Task: Create a due date automation trigger when advanced on, on the monday before a card is due add dates not starting tomorrow at 11:00 AM.
Action: Mouse moved to (1020, 83)
Screenshot: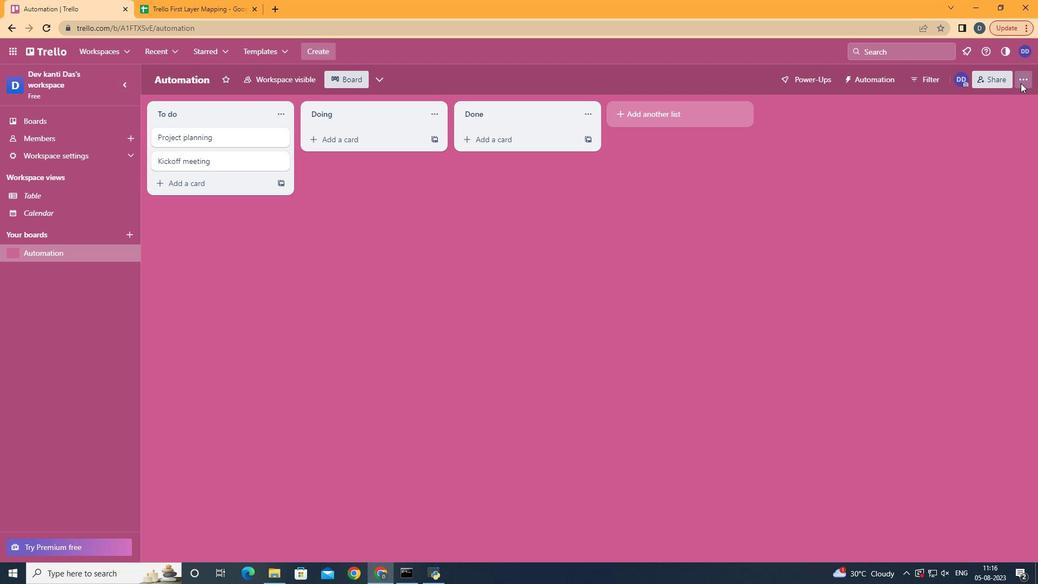 
Action: Mouse pressed left at (1020, 83)
Screenshot: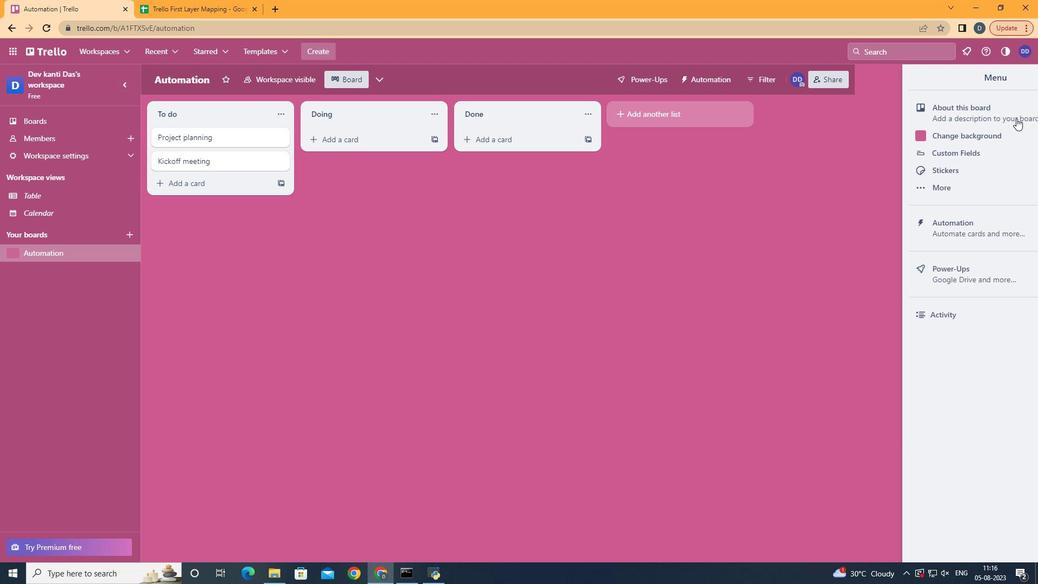 
Action: Mouse moved to (955, 215)
Screenshot: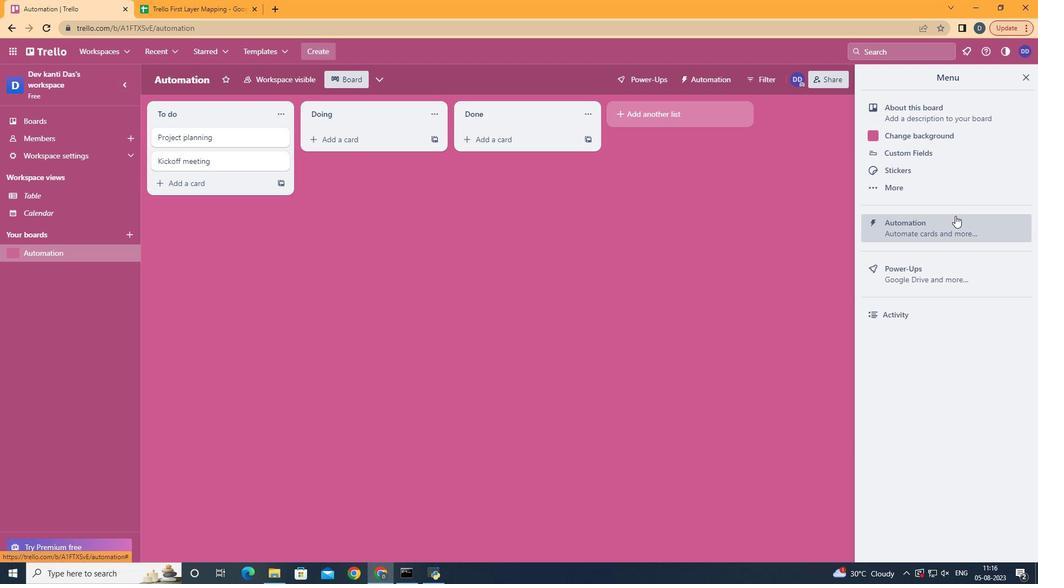 
Action: Mouse pressed left at (955, 215)
Screenshot: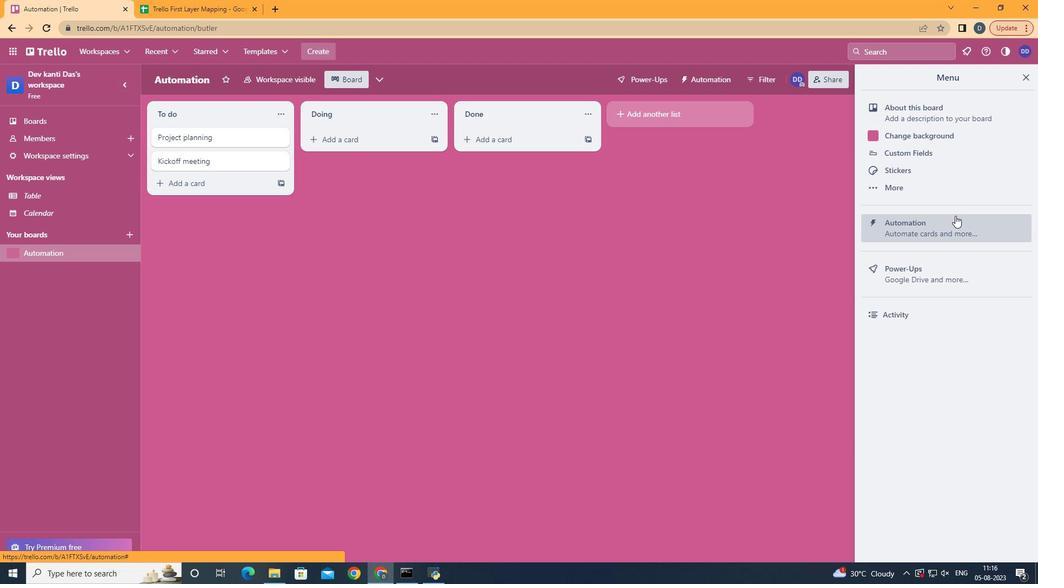 
Action: Mouse moved to (204, 225)
Screenshot: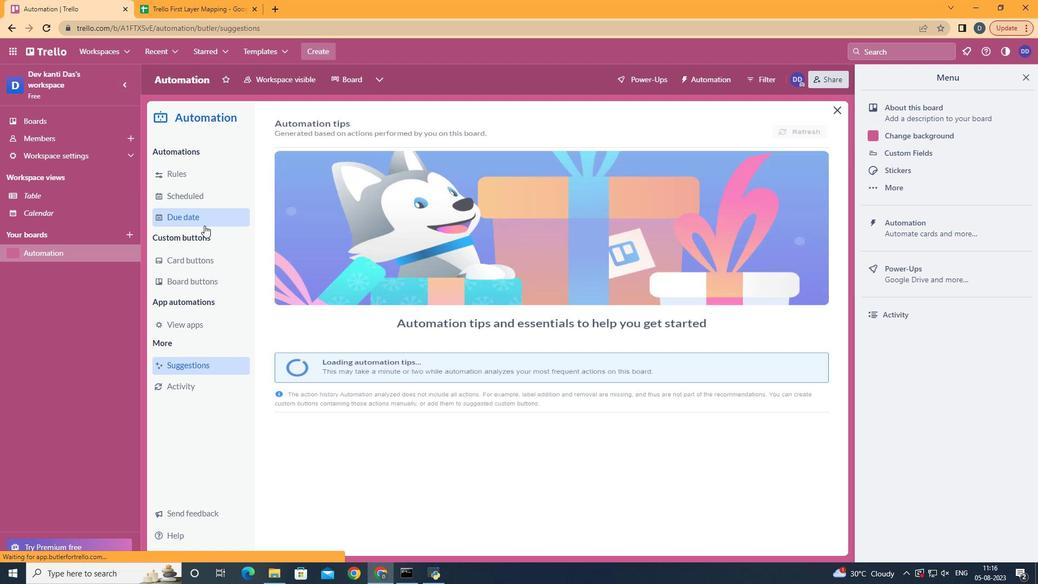 
Action: Mouse pressed left at (204, 225)
Screenshot: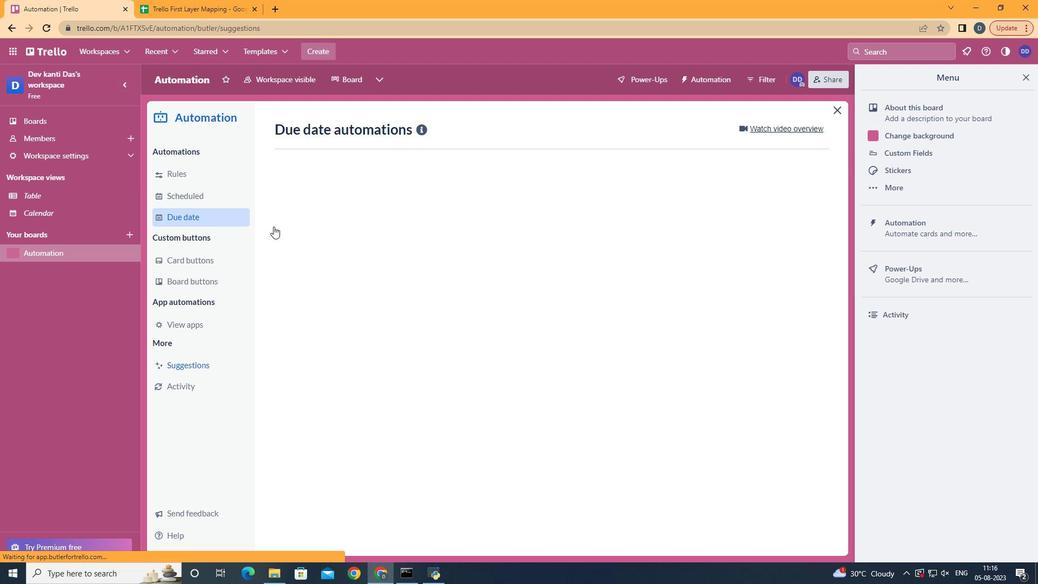 
Action: Mouse moved to (775, 127)
Screenshot: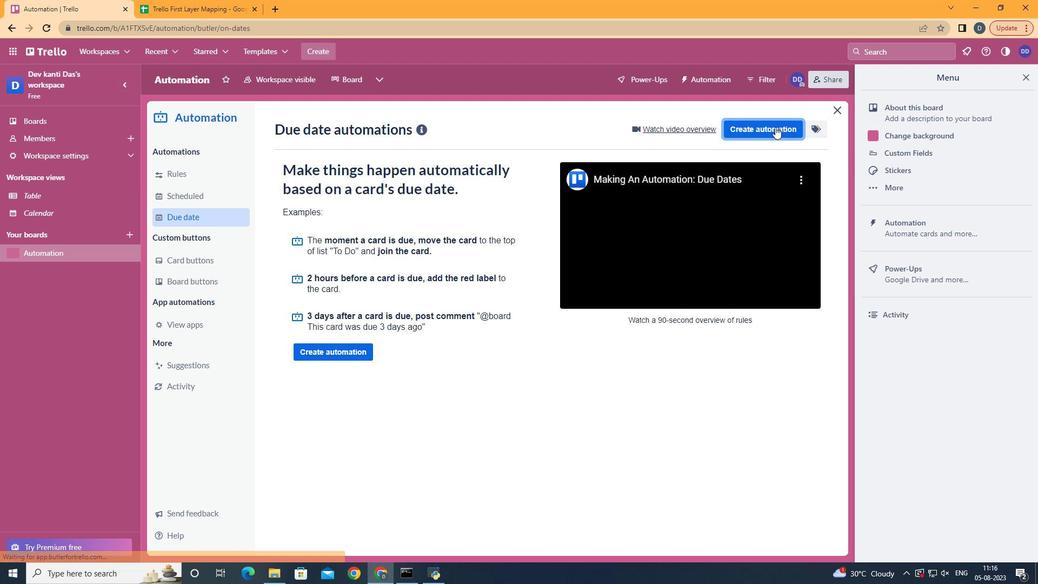 
Action: Mouse pressed left at (775, 127)
Screenshot: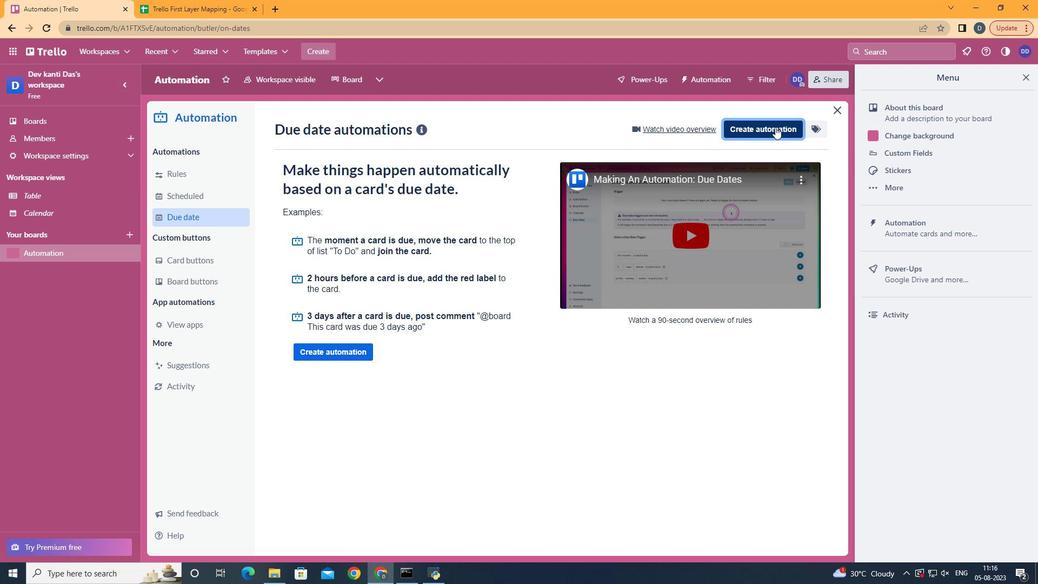 
Action: Mouse moved to (581, 236)
Screenshot: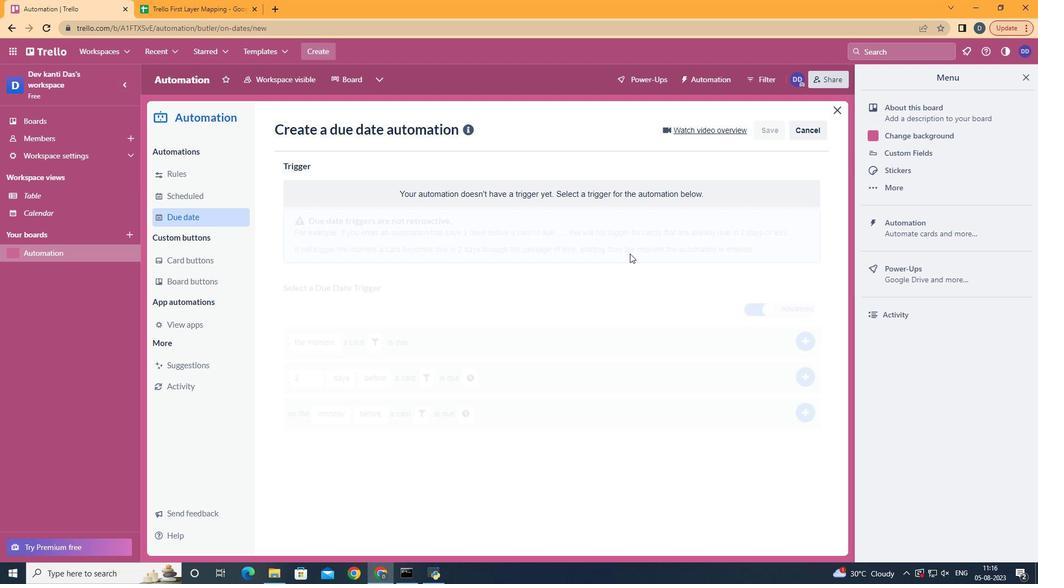 
Action: Mouse pressed left at (581, 236)
Screenshot: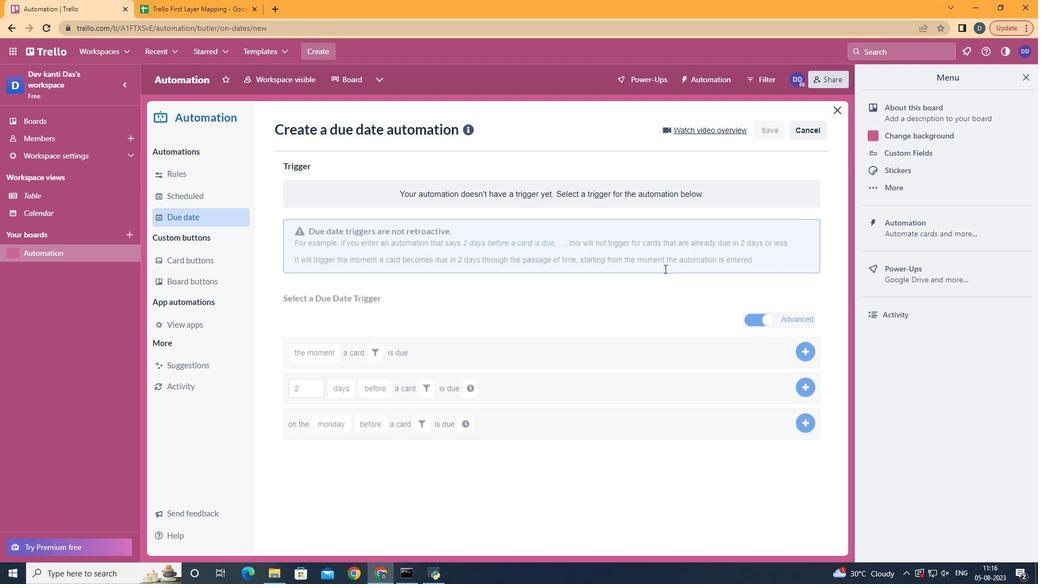 
Action: Mouse moved to (343, 283)
Screenshot: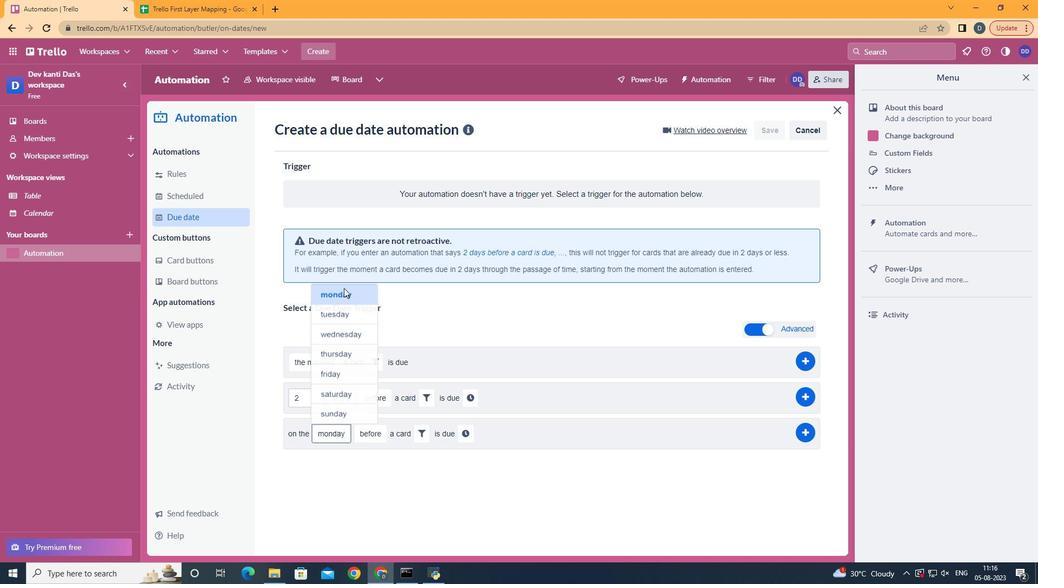 
Action: Mouse pressed left at (343, 283)
Screenshot: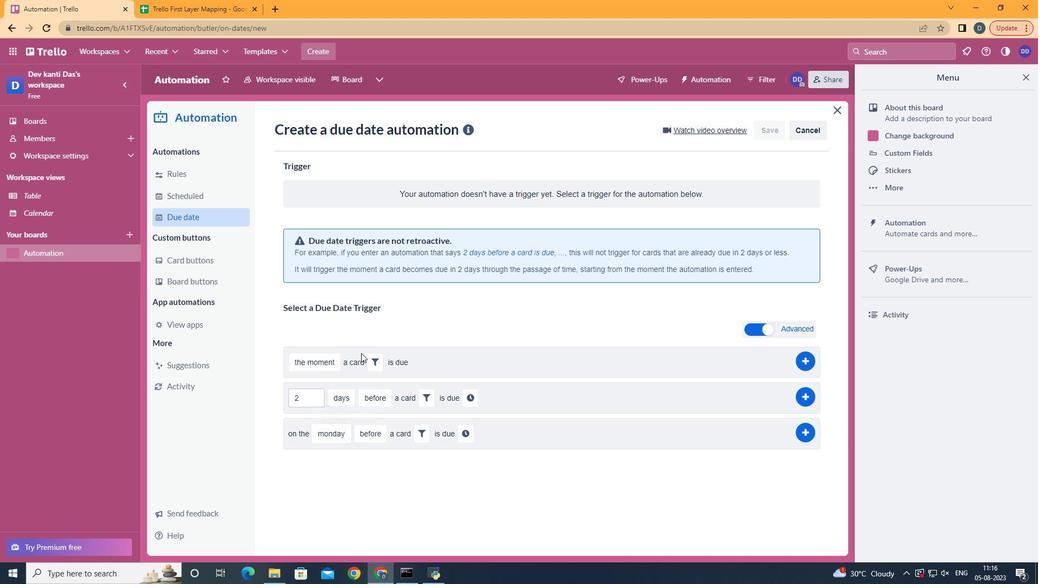 
Action: Mouse moved to (373, 453)
Screenshot: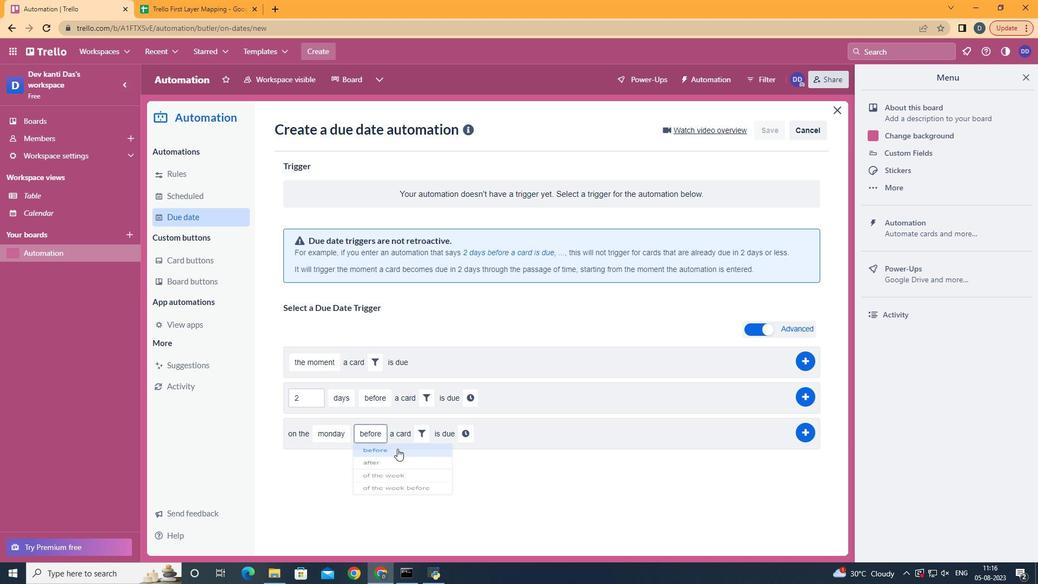 
Action: Mouse pressed left at (373, 453)
Screenshot: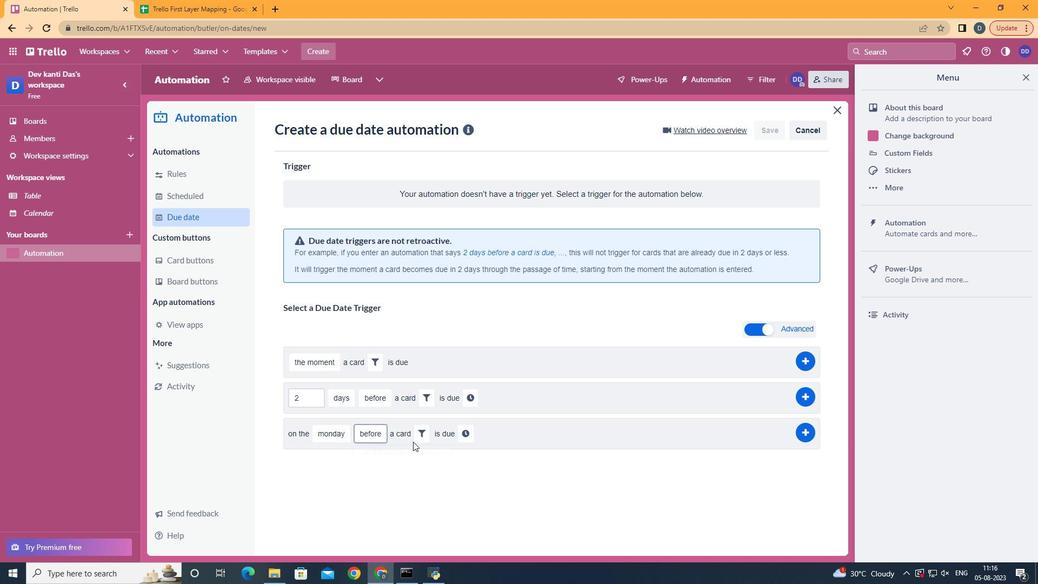 
Action: Mouse moved to (432, 433)
Screenshot: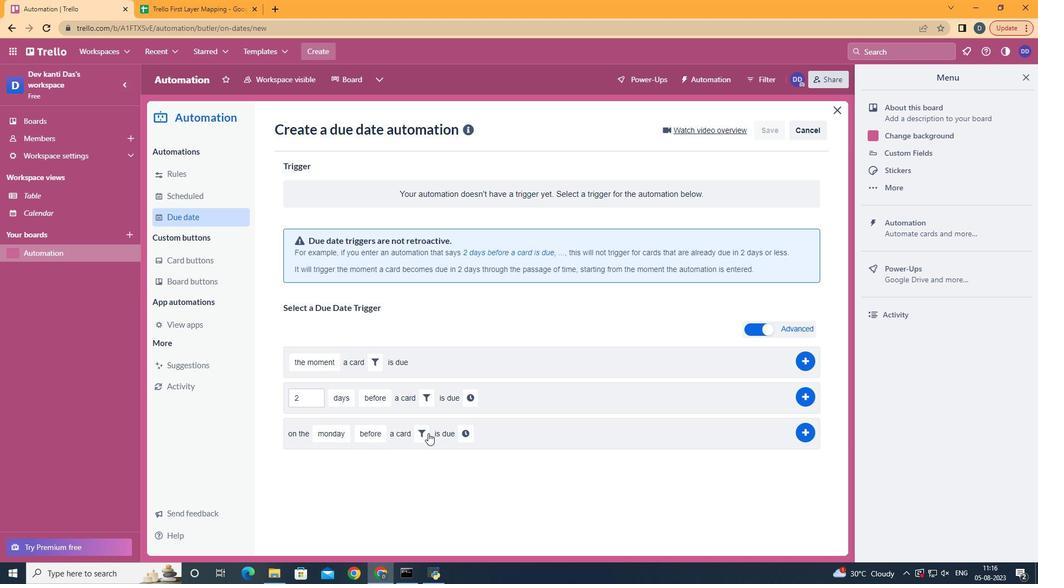 
Action: Mouse pressed left at (432, 433)
Screenshot: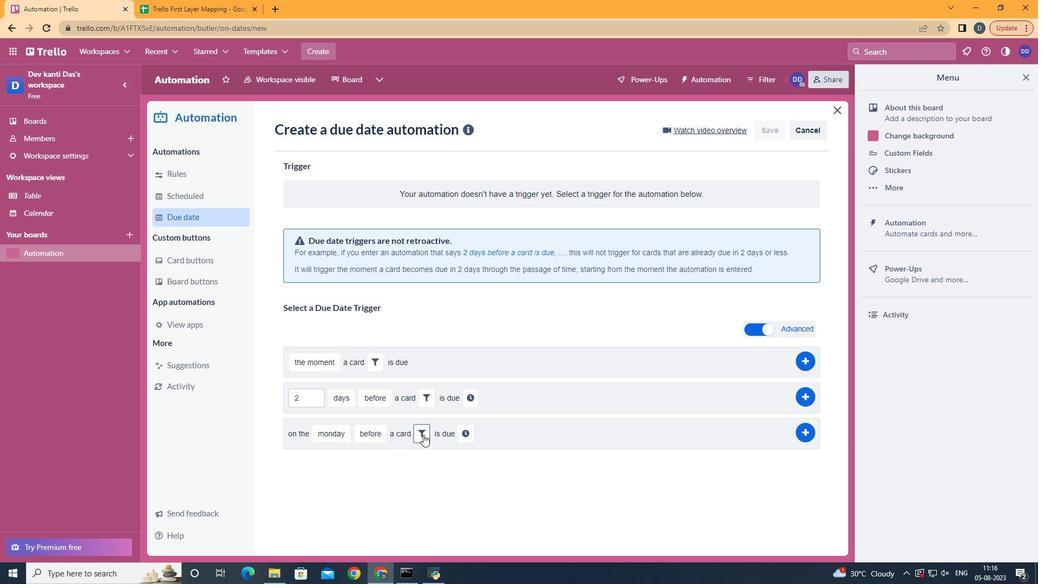 
Action: Mouse moved to (423, 434)
Screenshot: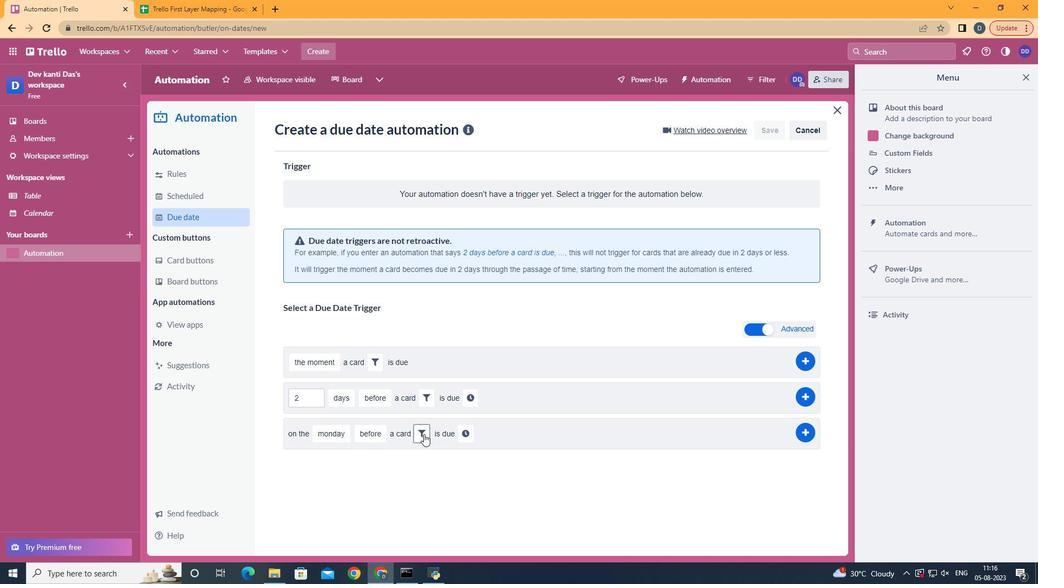 
Action: Mouse pressed left at (423, 434)
Screenshot: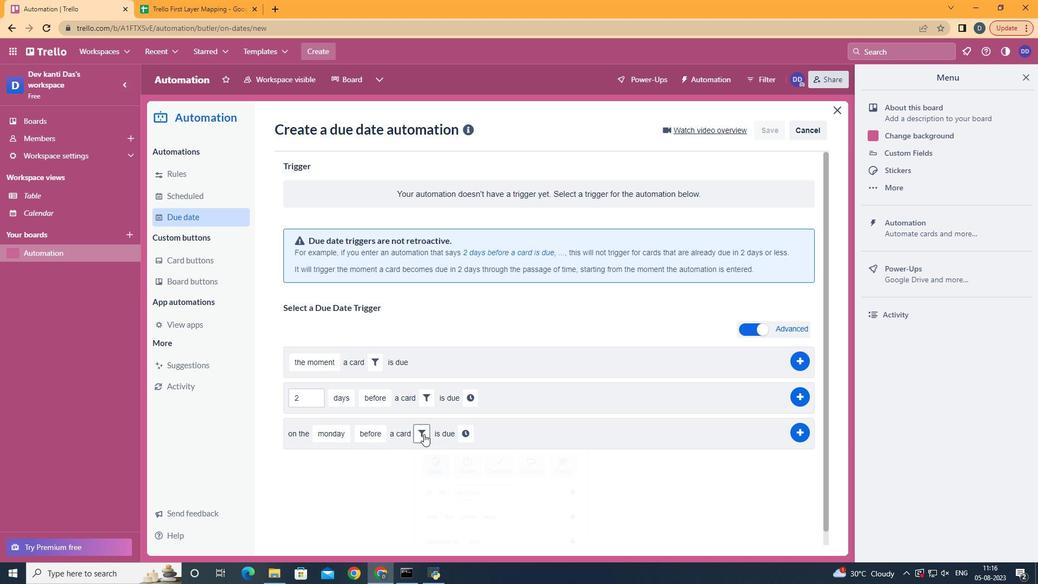 
Action: Mouse moved to (484, 471)
Screenshot: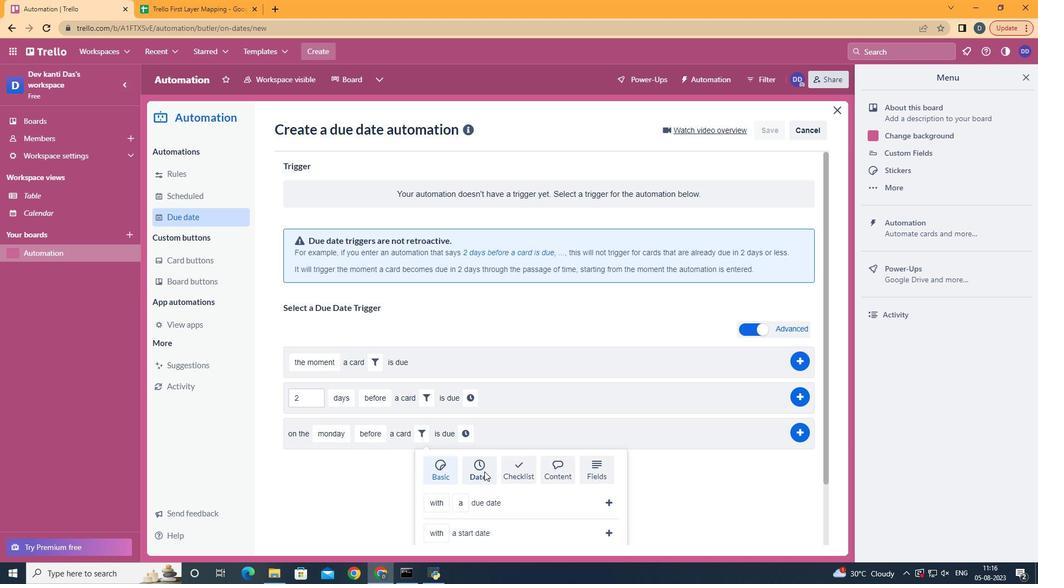 
Action: Mouse pressed left at (484, 471)
Screenshot: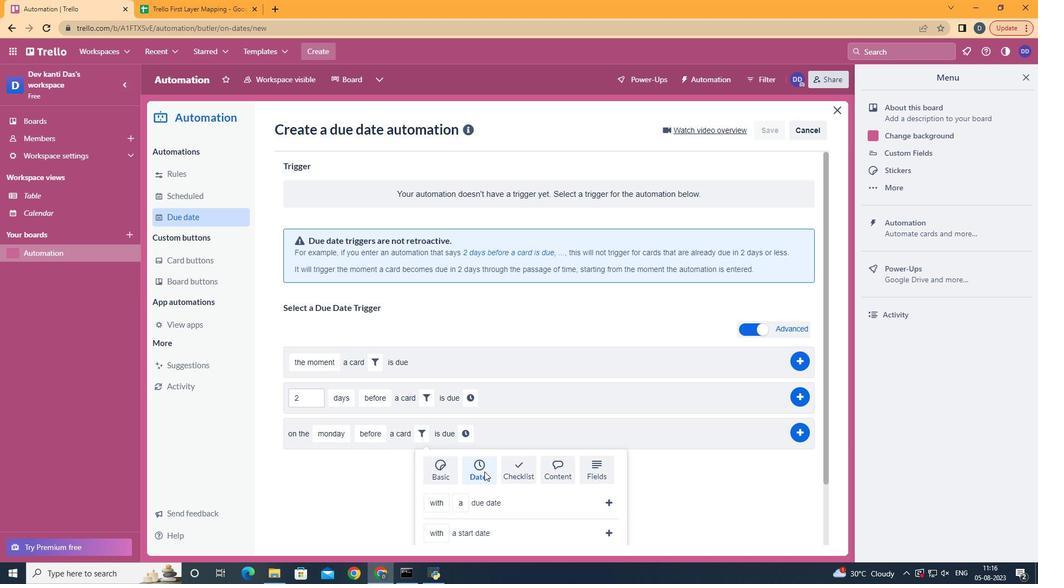 
Action: Mouse moved to (484, 471)
Screenshot: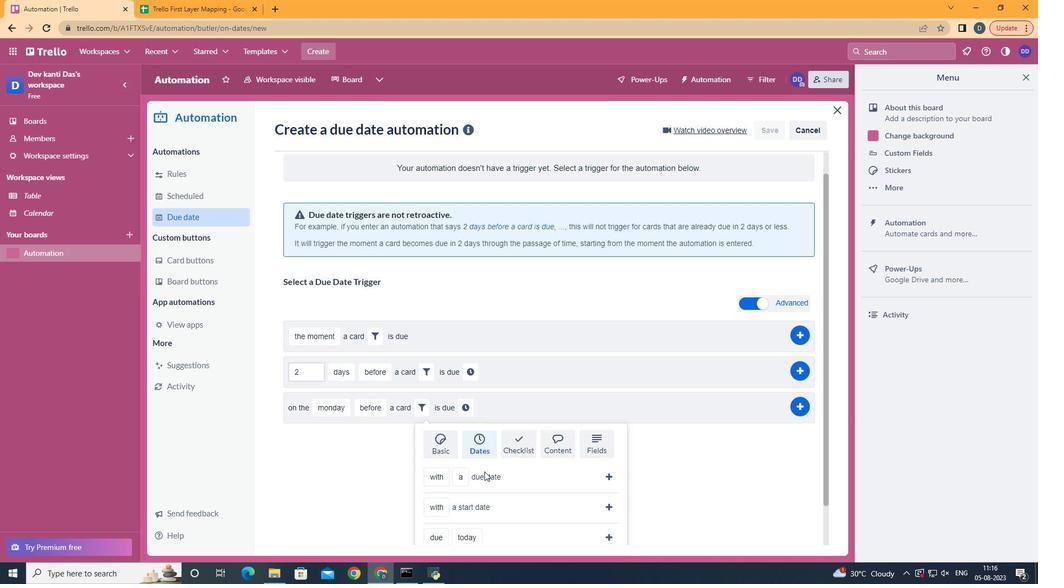 
Action: Mouse scrolled (484, 471) with delta (0, 0)
Screenshot: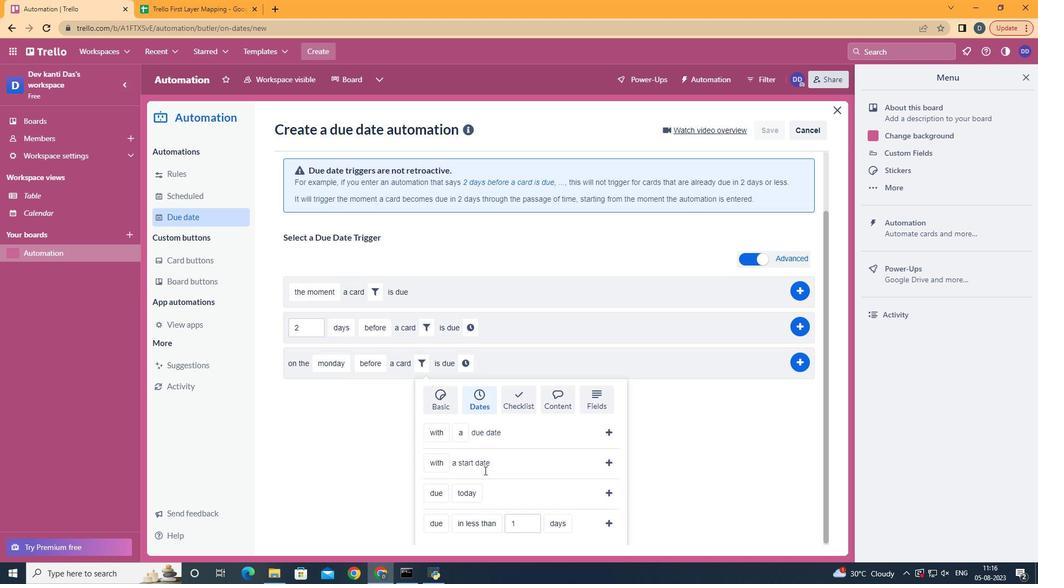 
Action: Mouse scrolled (484, 471) with delta (0, 0)
Screenshot: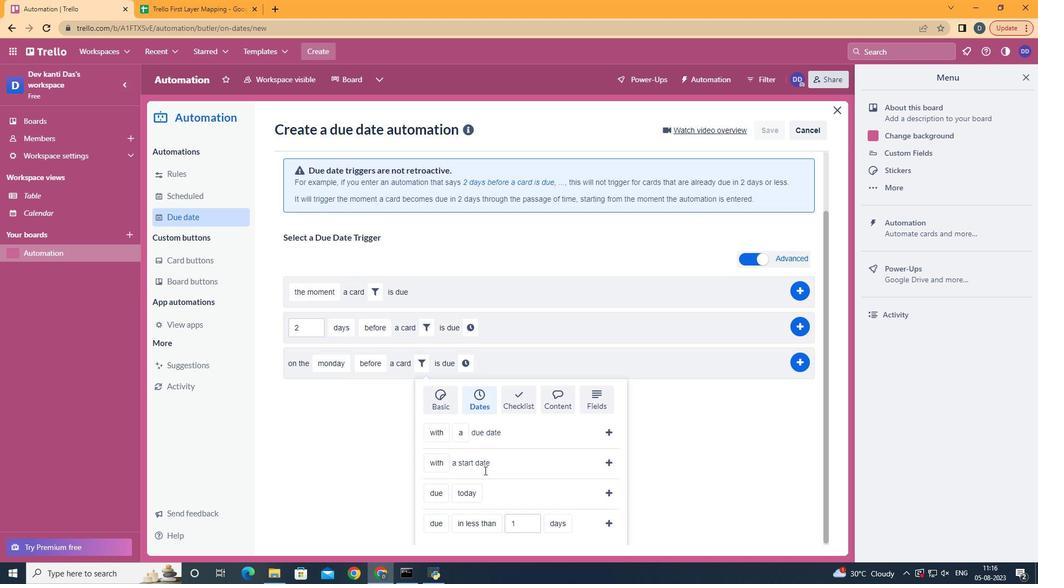 
Action: Mouse scrolled (484, 471) with delta (0, 0)
Screenshot: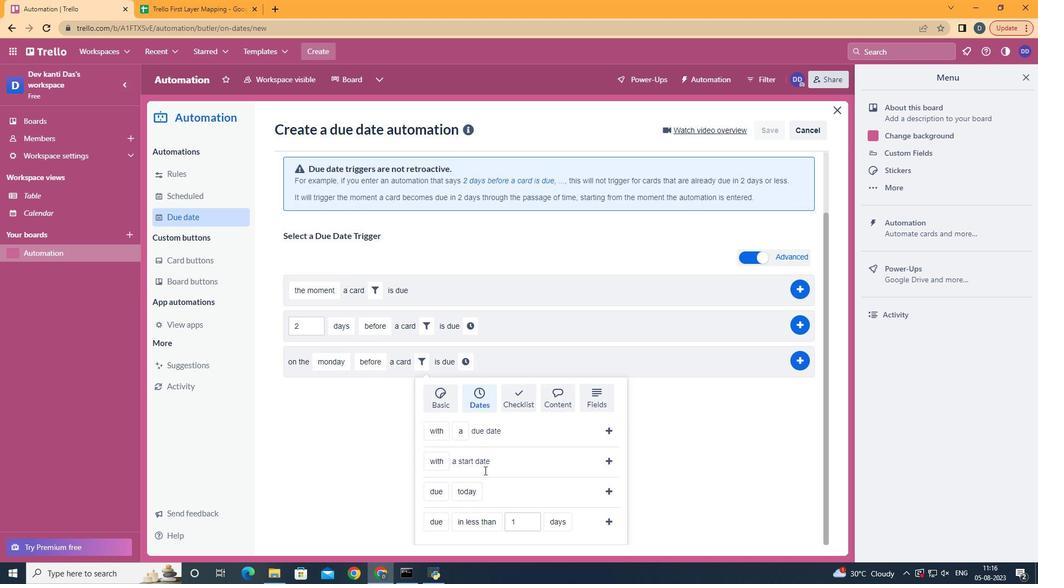 
Action: Mouse scrolled (484, 471) with delta (0, 0)
Screenshot: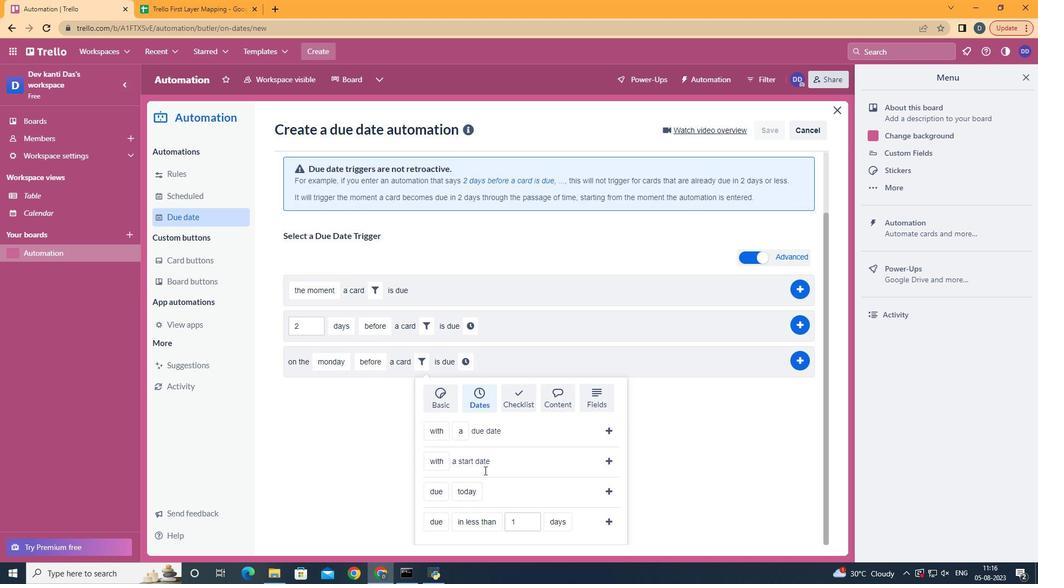 
Action: Mouse moved to (446, 474)
Screenshot: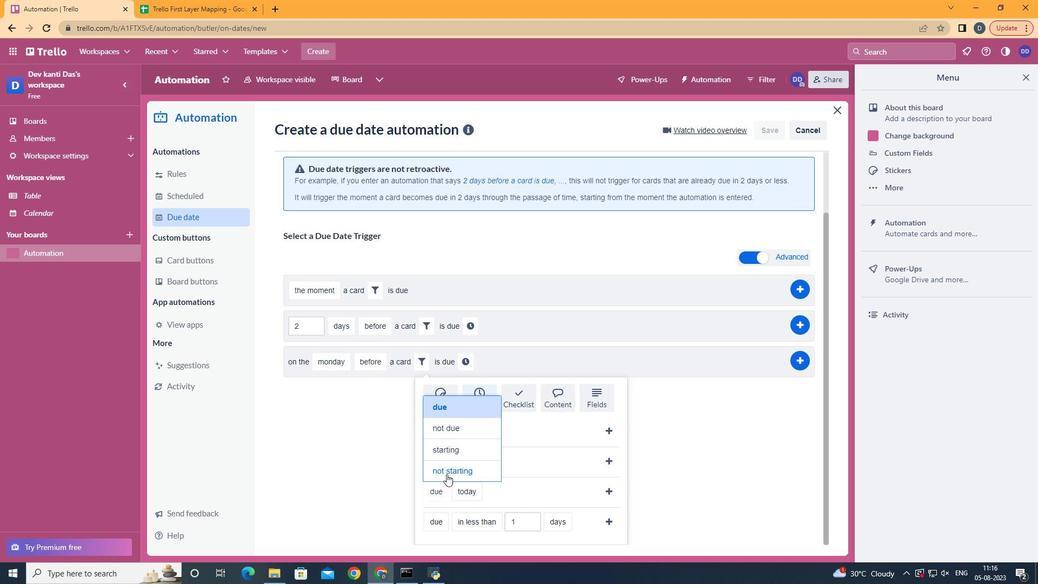 
Action: Mouse pressed left at (446, 474)
Screenshot: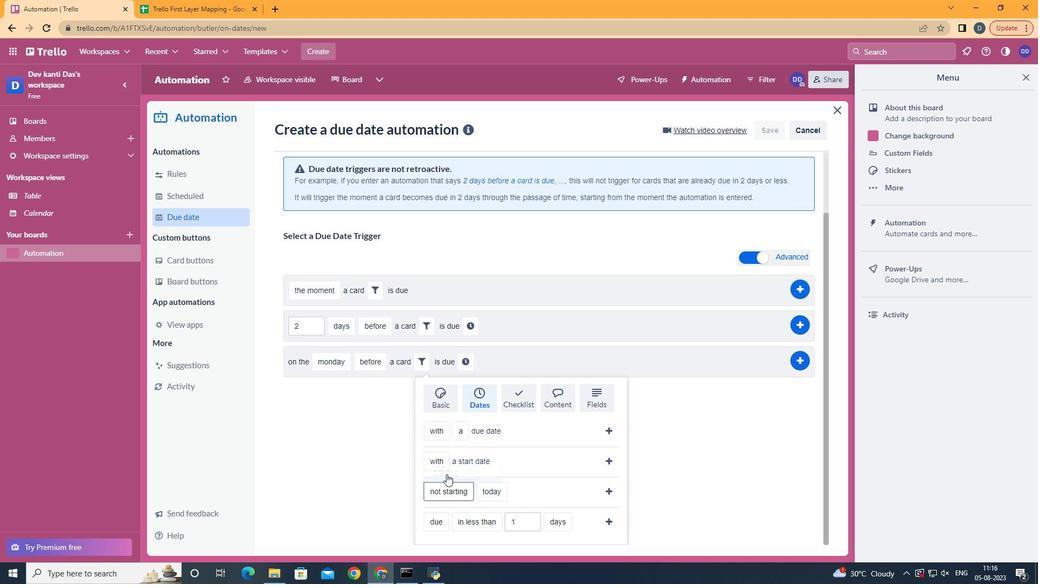 
Action: Mouse moved to (515, 385)
Screenshot: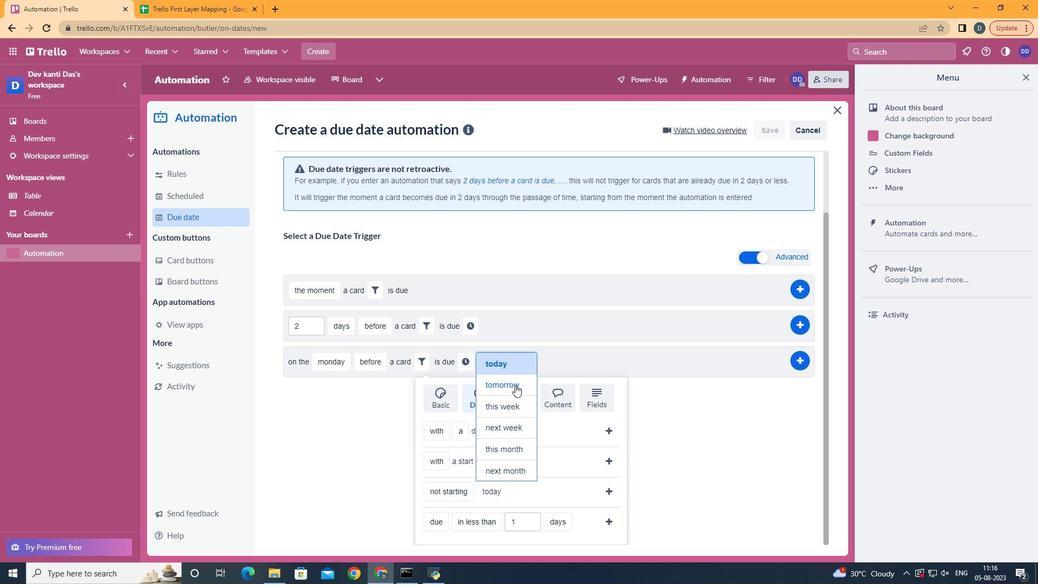 
Action: Mouse pressed left at (515, 385)
Screenshot: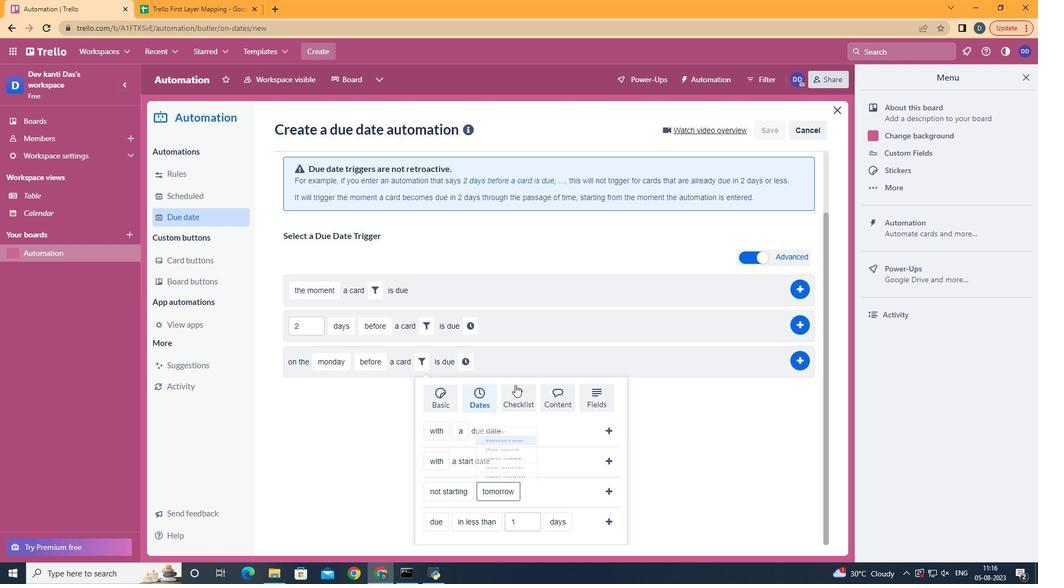 
Action: Mouse moved to (627, 488)
Screenshot: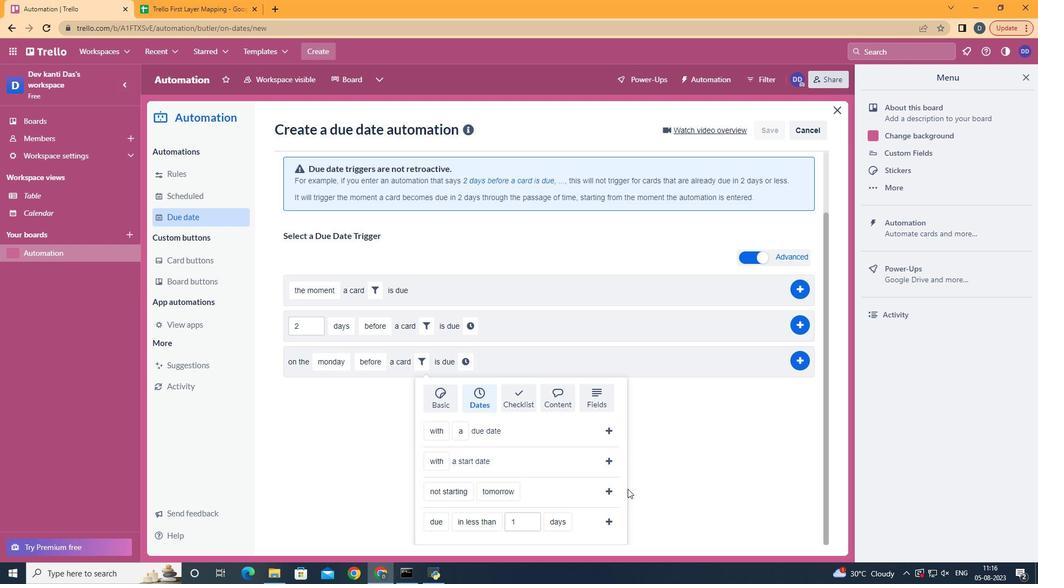 
Action: Mouse pressed left at (627, 488)
Screenshot: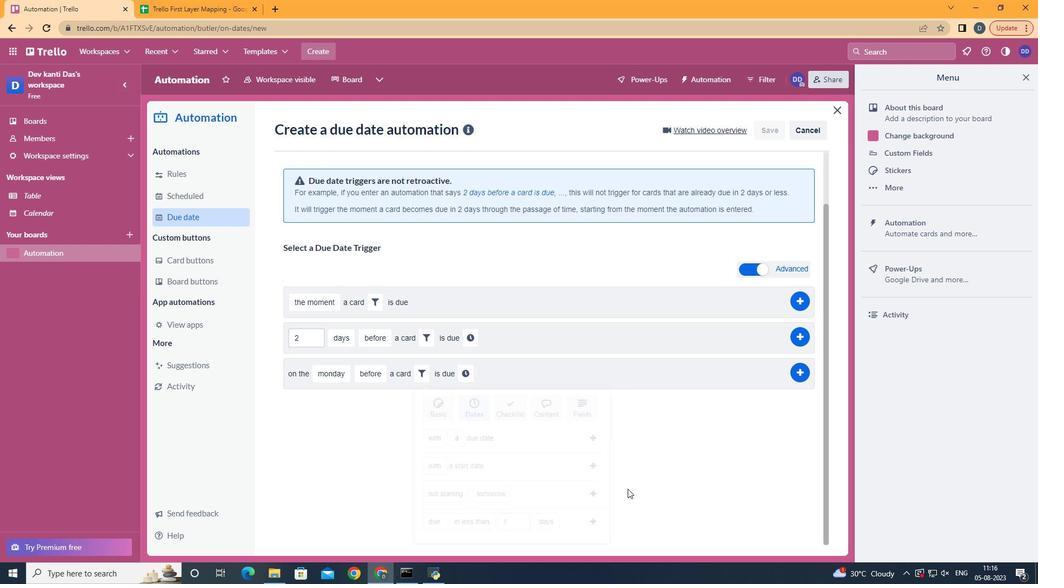 
Action: Mouse moved to (424, 441)
Screenshot: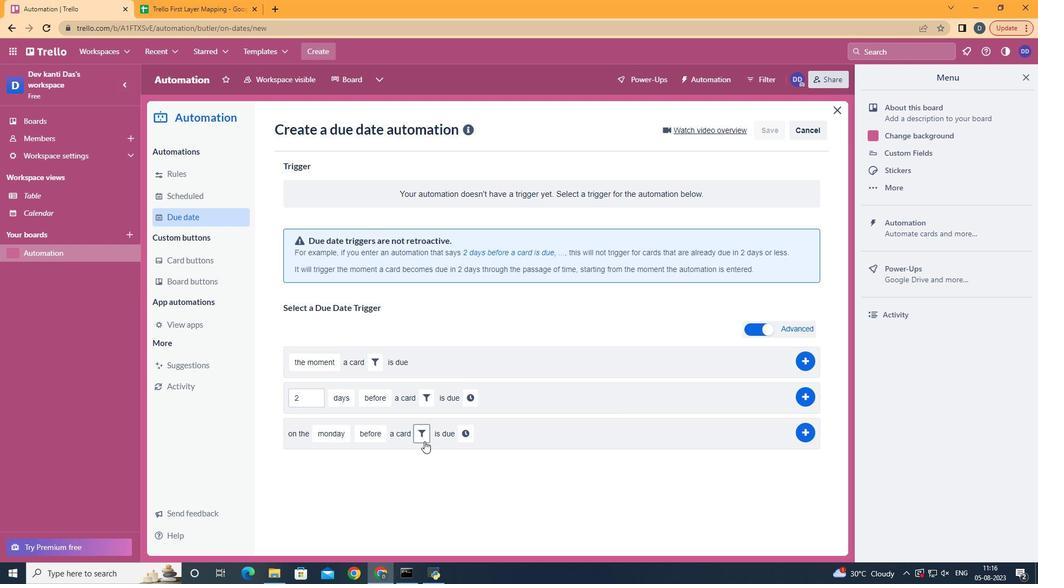 
Action: Mouse pressed left at (424, 441)
Screenshot: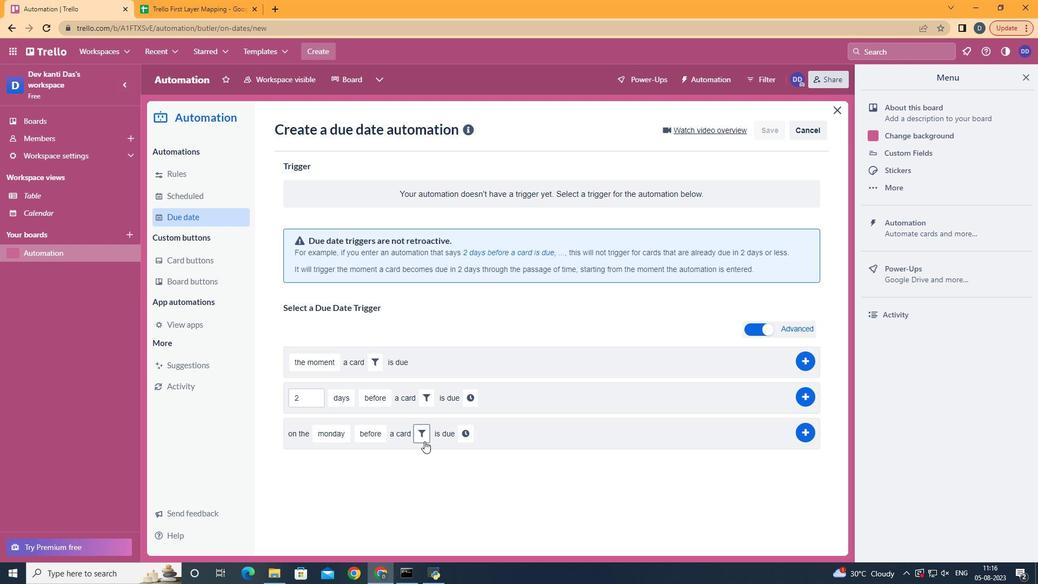 
Action: Mouse moved to (380, 306)
Screenshot: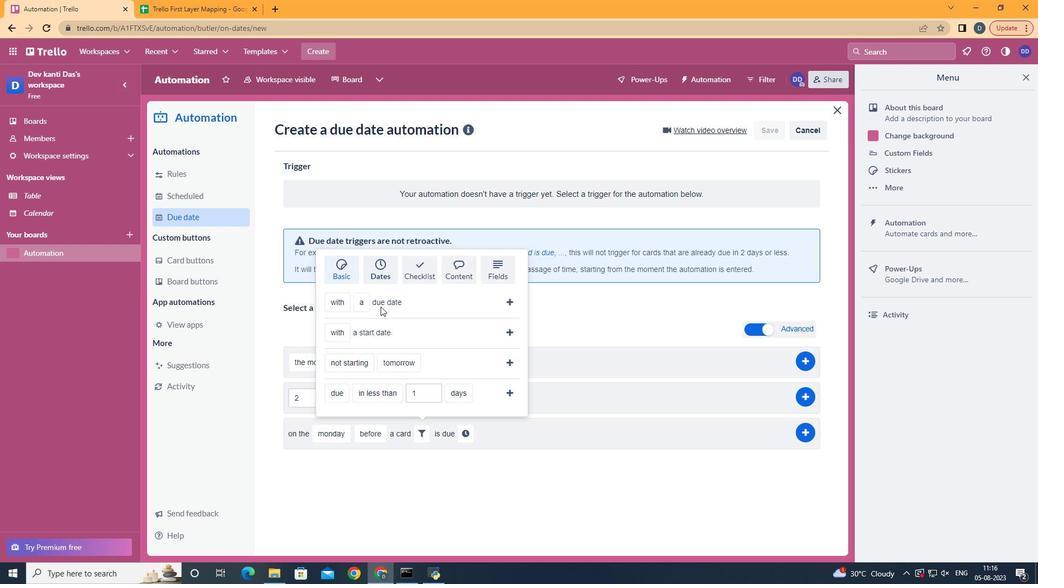 
Action: Mouse pressed left at (380, 306)
Screenshot: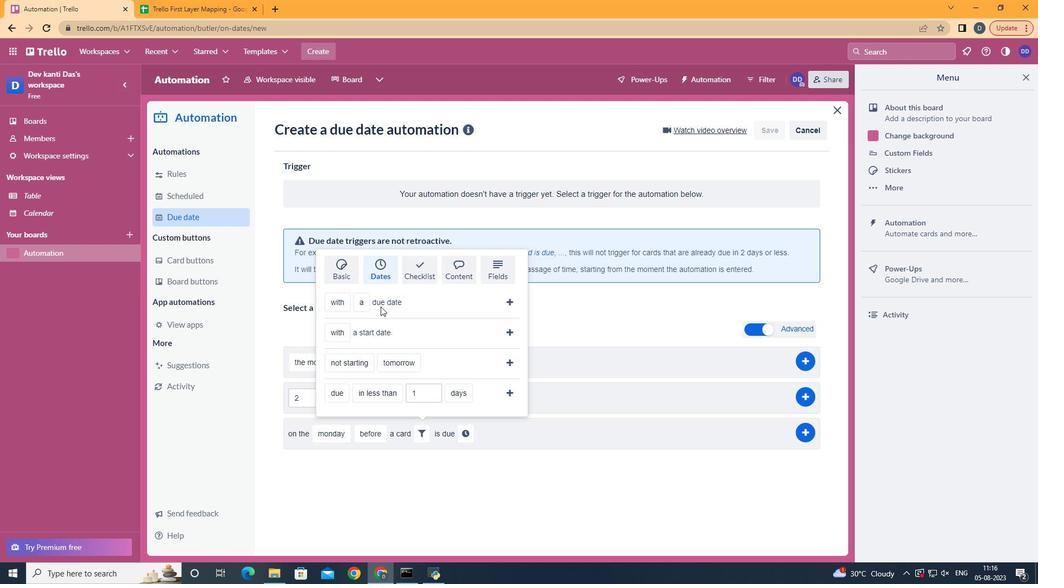 
Action: Mouse moved to (509, 365)
Screenshot: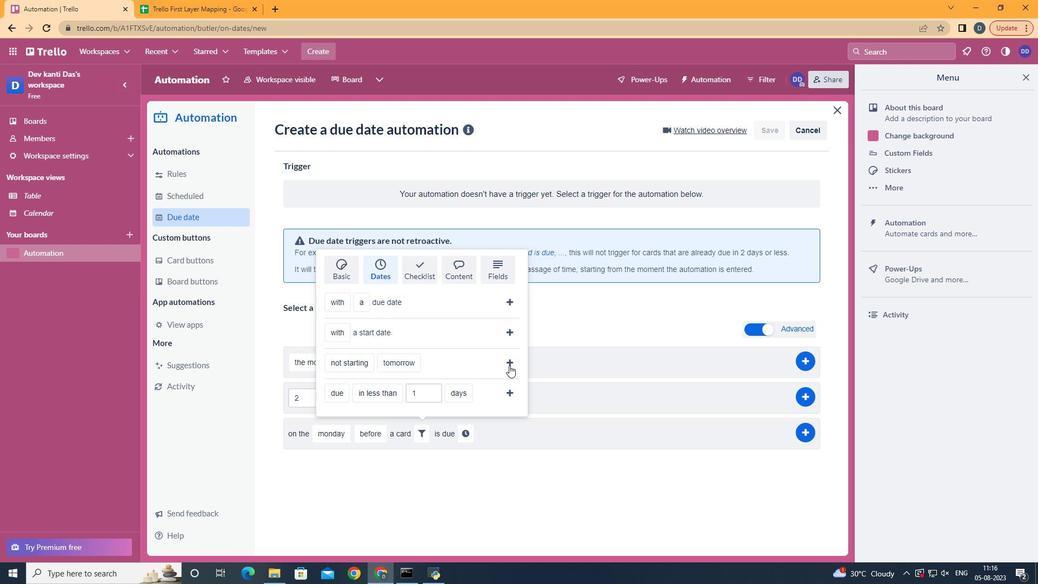 
Action: Mouse pressed left at (509, 365)
Screenshot: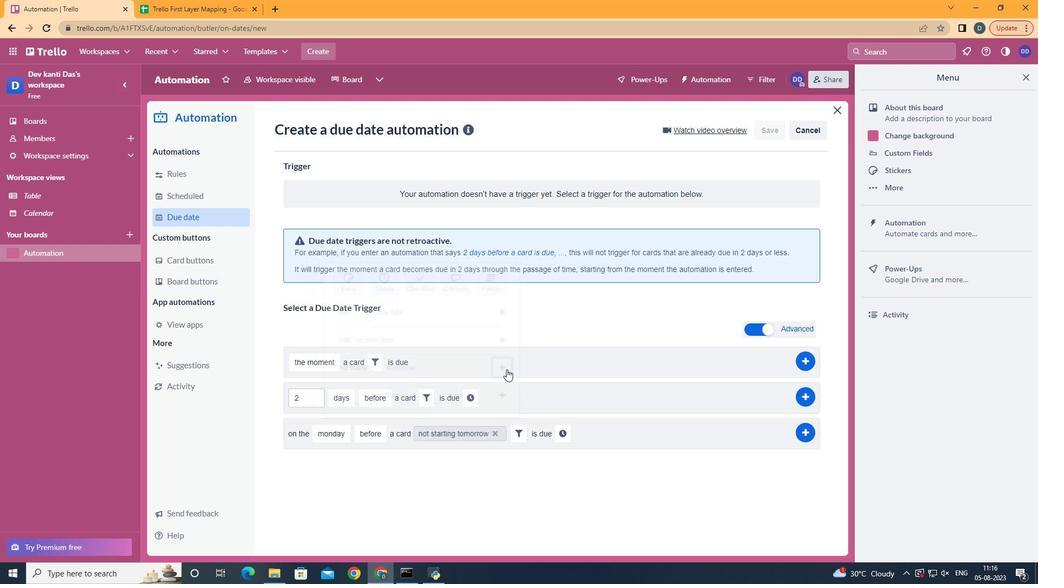 
Action: Mouse moved to (569, 433)
Screenshot: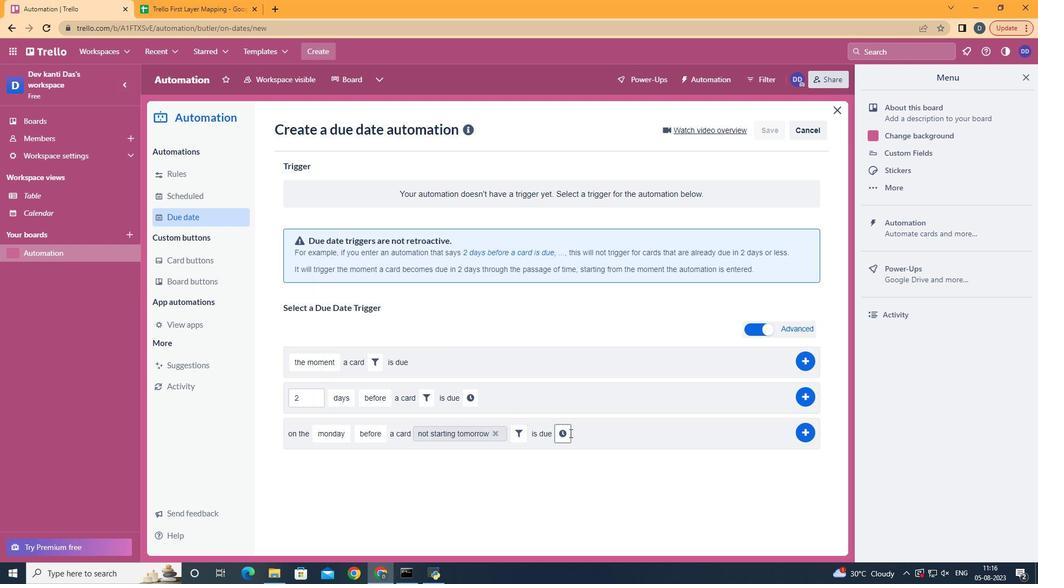 
Action: Mouse pressed left at (569, 433)
Screenshot: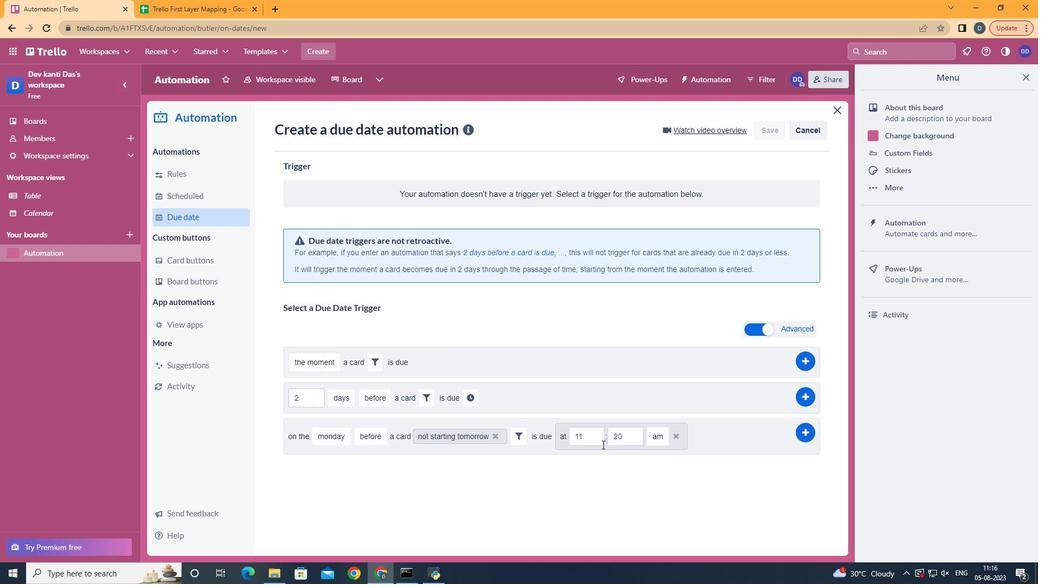 
Action: Mouse moved to (628, 434)
Screenshot: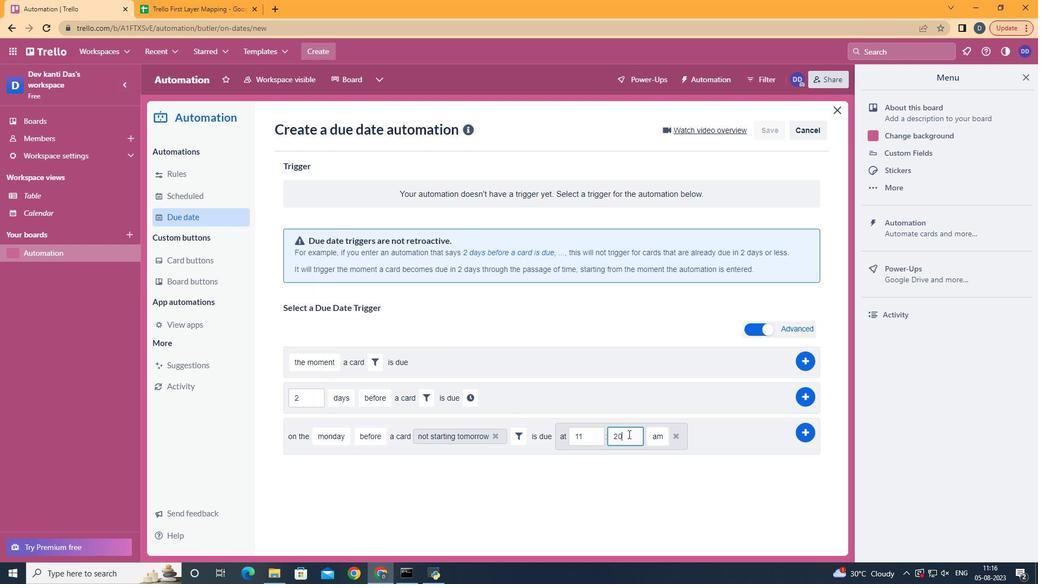 
Action: Mouse pressed left at (628, 434)
Screenshot: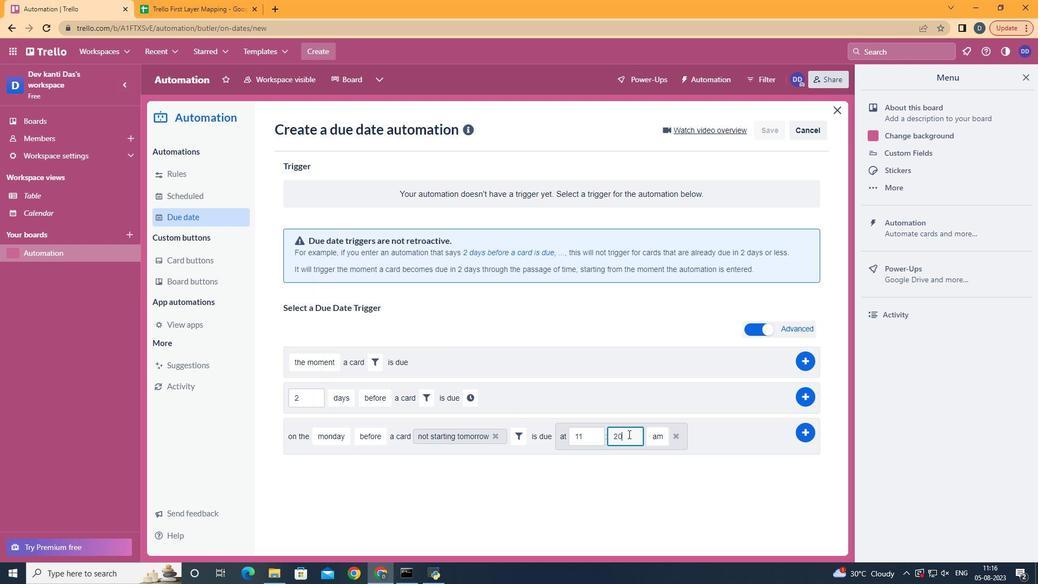 
Action: Key pressed <Key.backspace><Key.backspace>00
Screenshot: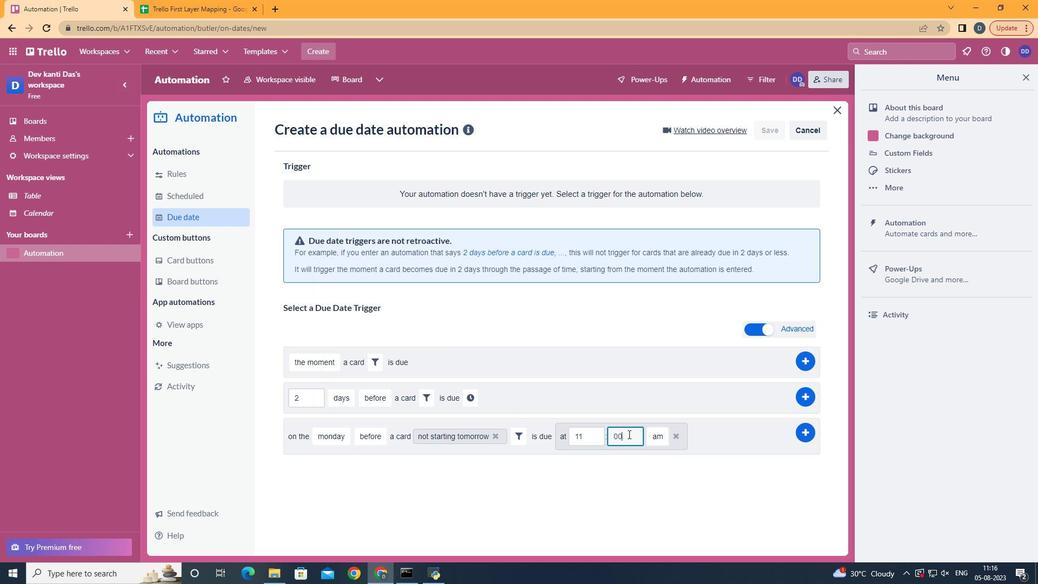 
Action: Mouse moved to (806, 427)
Screenshot: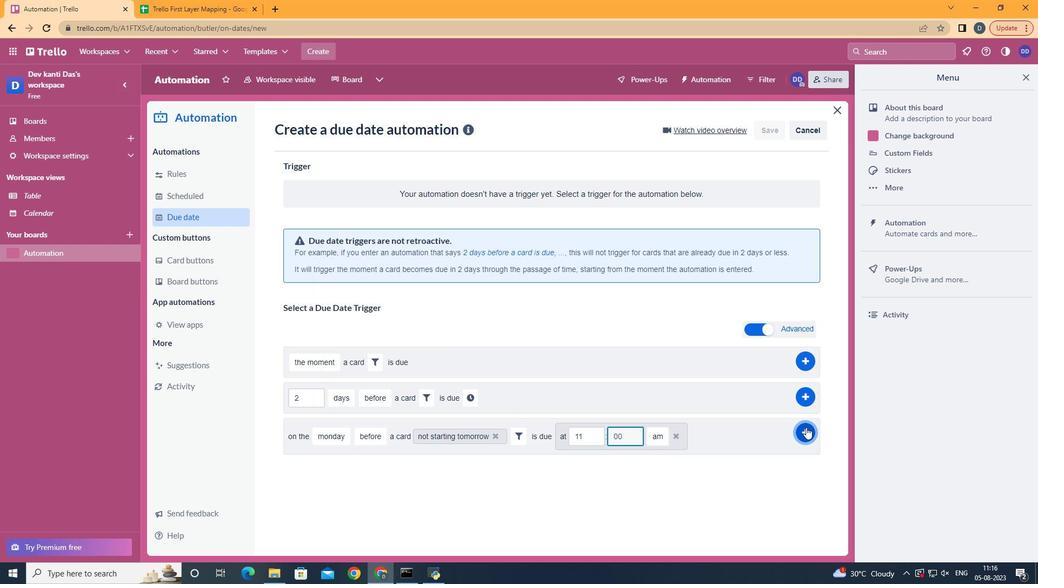 
Action: Mouse pressed left at (806, 427)
Screenshot: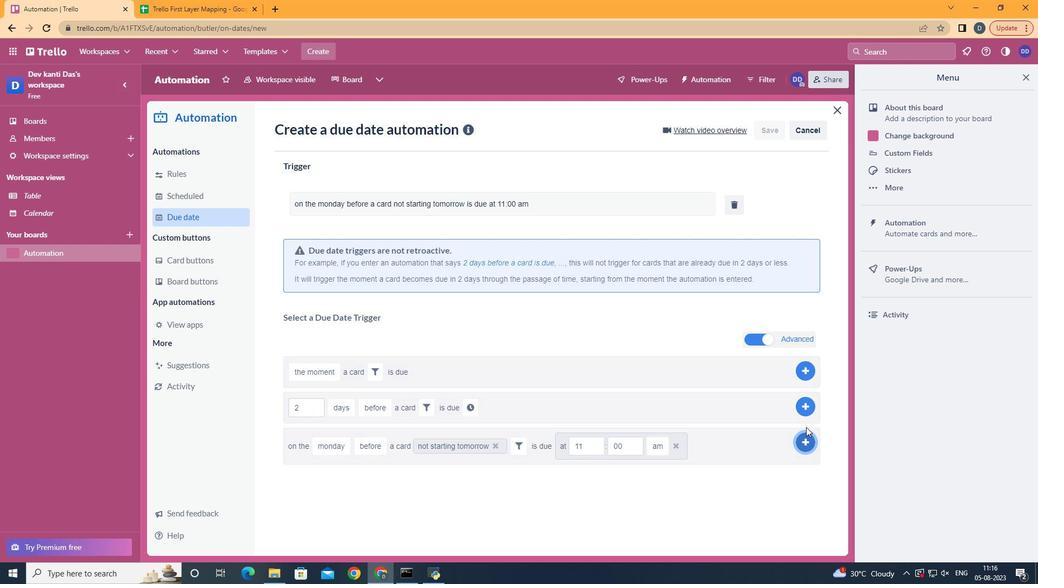 
Action: Mouse moved to (574, 189)
Screenshot: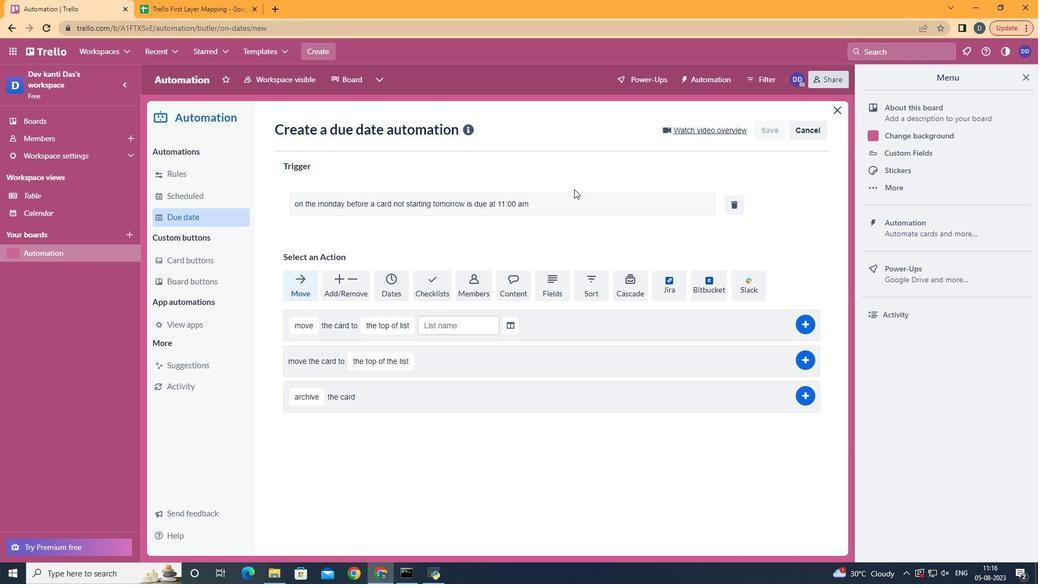 
